 Task: In the  document Madelyn.htmlMake this file  'available offline' Add shortcut to Drive 'Starred'Email the file to   softage.4@softage.net, with message attached Time-Sensitive: I kindly ask you to go through the email I've sent as soon as possible. and file type: 'Open Document'
Action: Mouse moved to (51, 73)
Screenshot: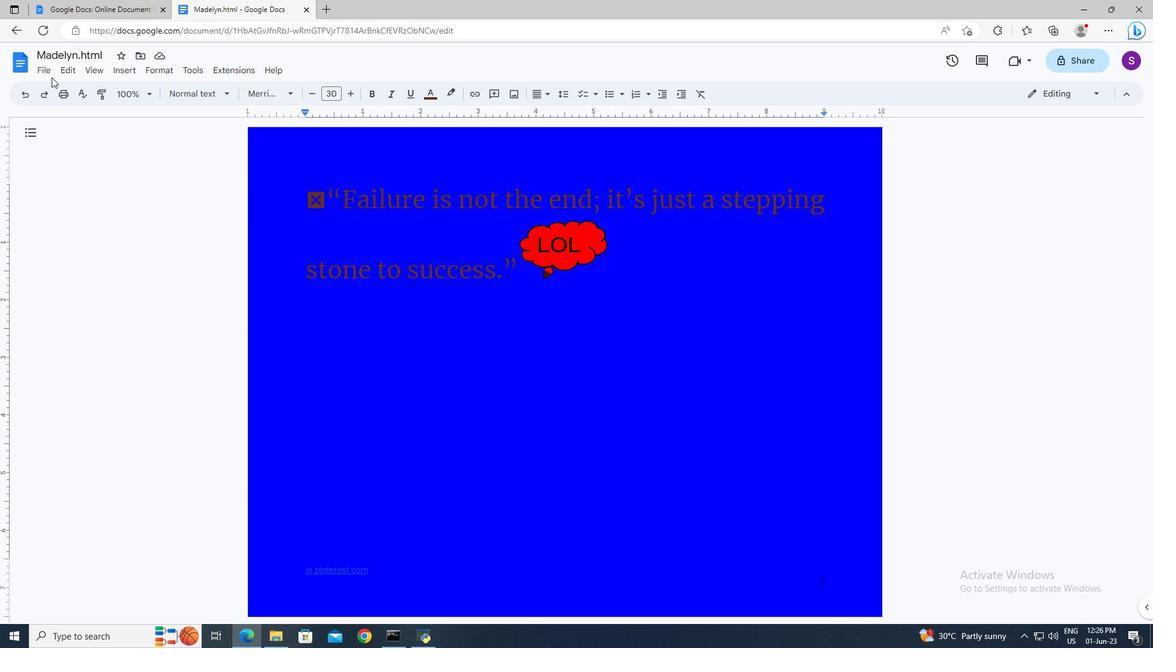 
Action: Mouse pressed left at (51, 73)
Screenshot: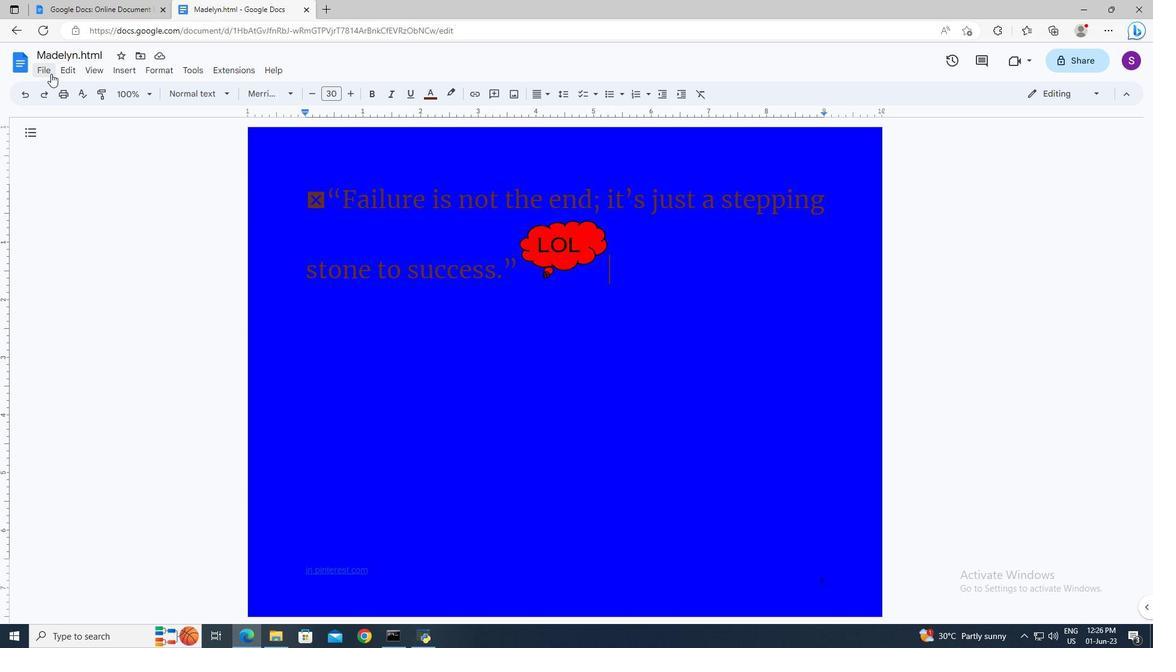 
Action: Mouse moved to (91, 331)
Screenshot: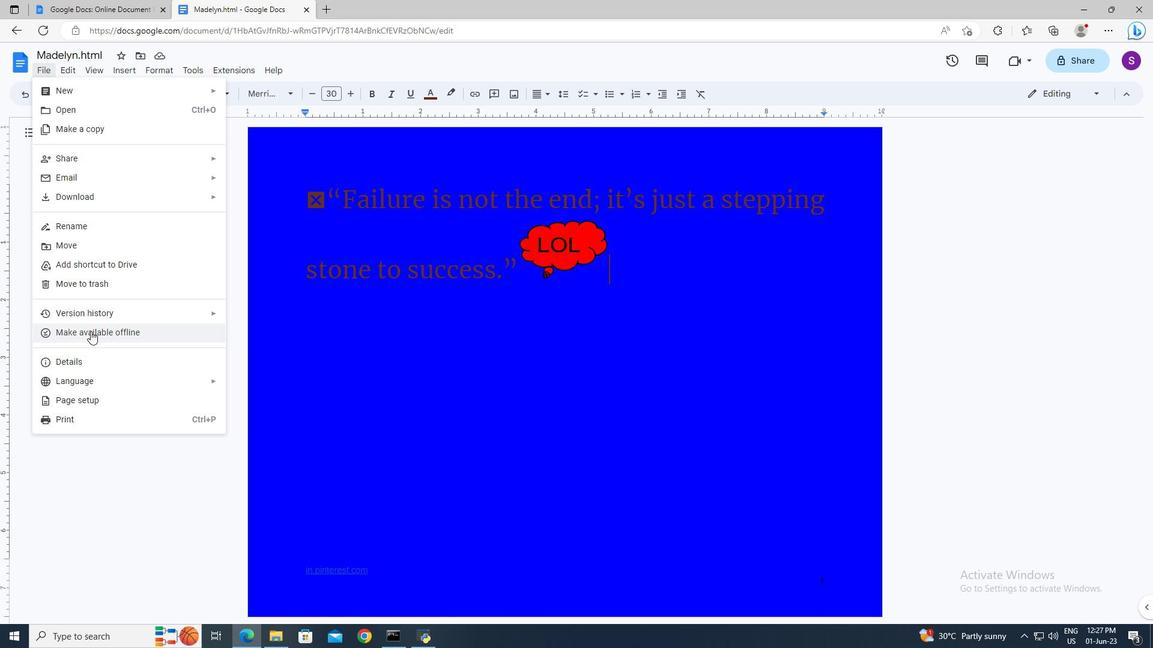 
Action: Mouse pressed left at (91, 331)
Screenshot: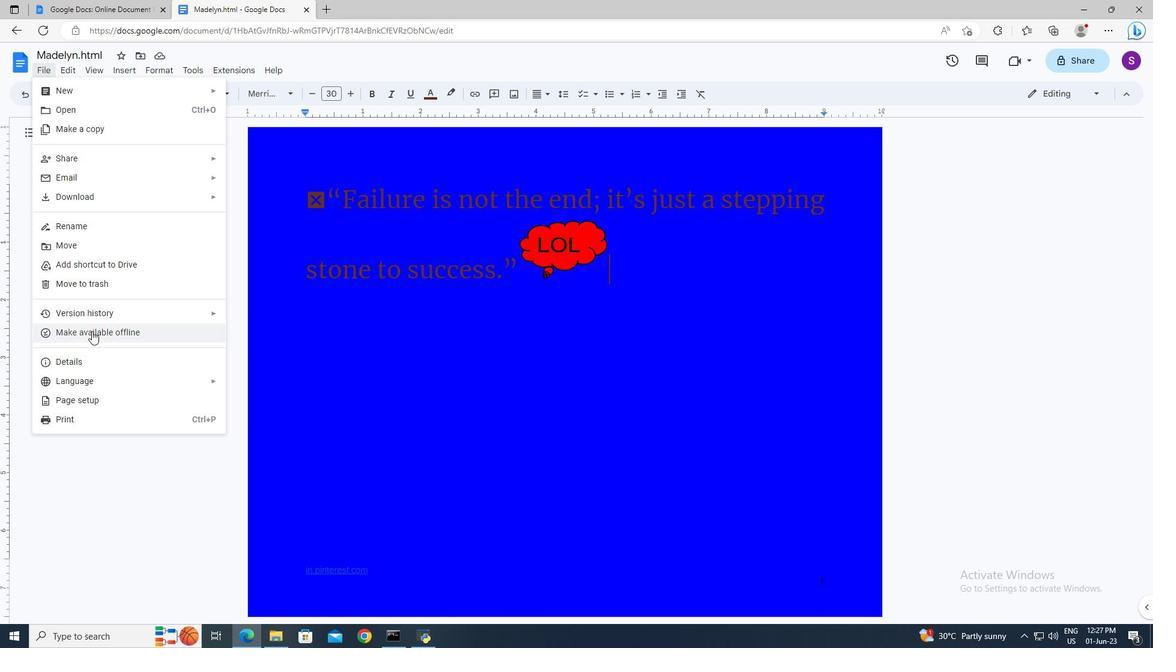 
Action: Mouse moved to (46, 76)
Screenshot: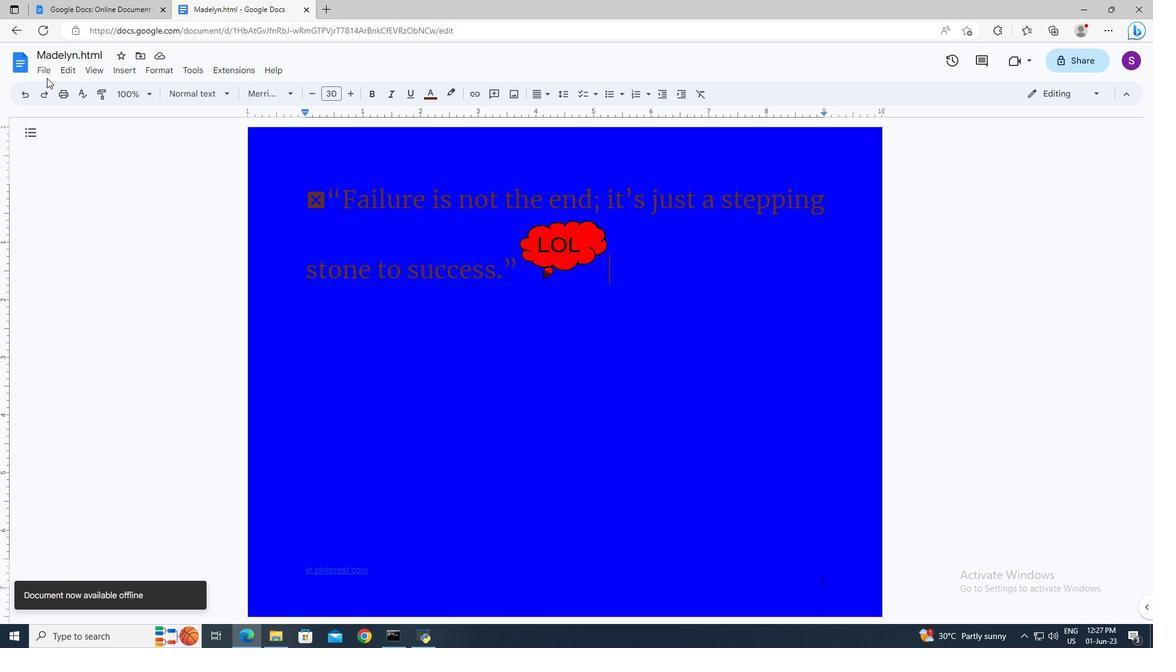 
Action: Mouse pressed left at (46, 76)
Screenshot: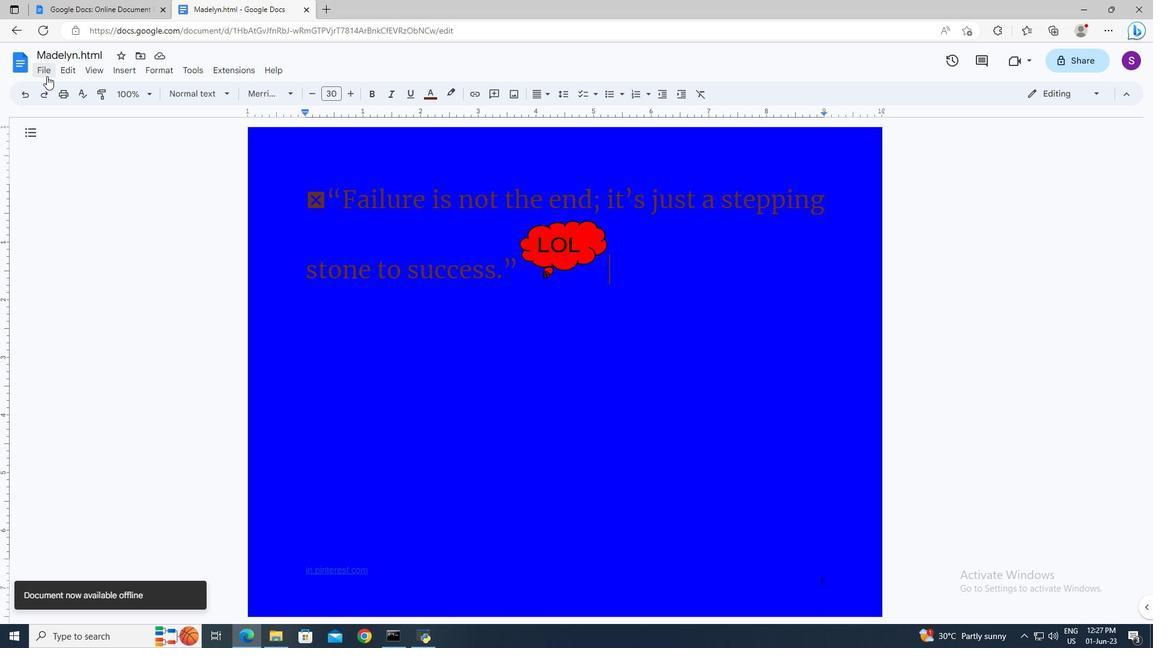
Action: Mouse moved to (75, 258)
Screenshot: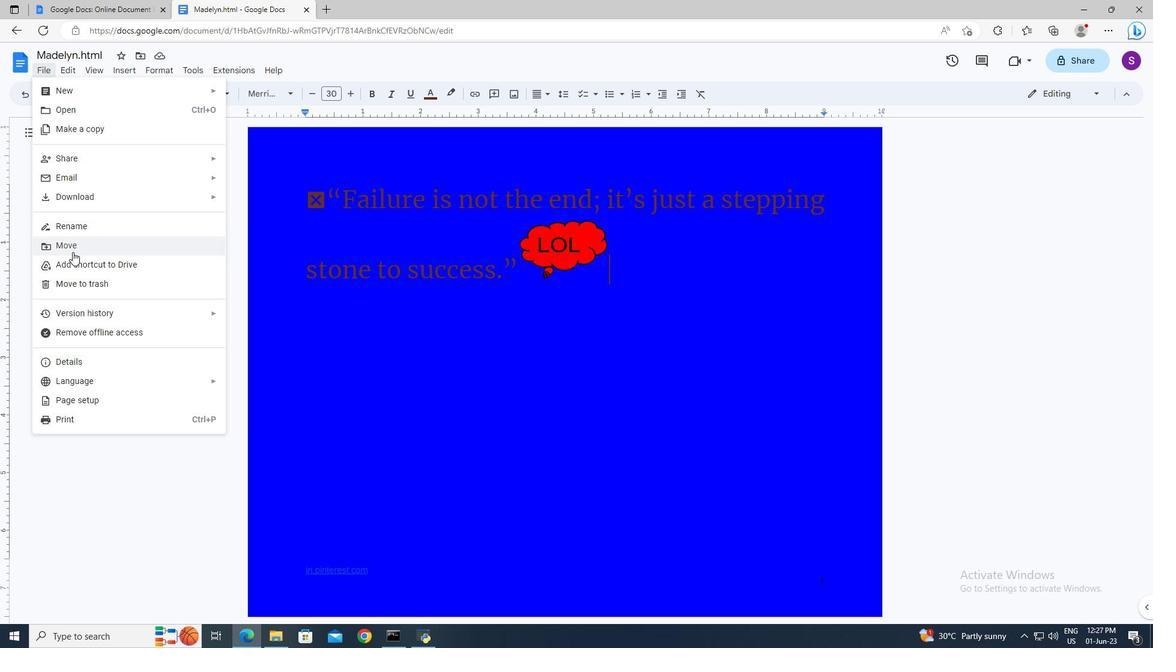 
Action: Mouse pressed left at (75, 258)
Screenshot: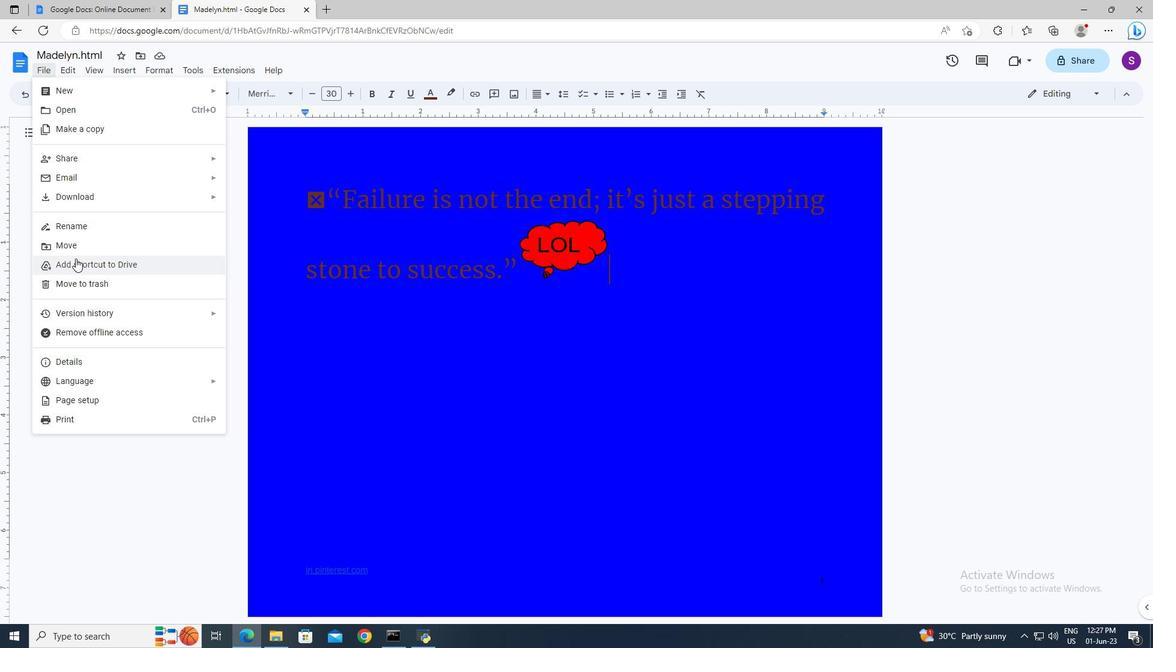 
Action: Mouse moved to (155, 178)
Screenshot: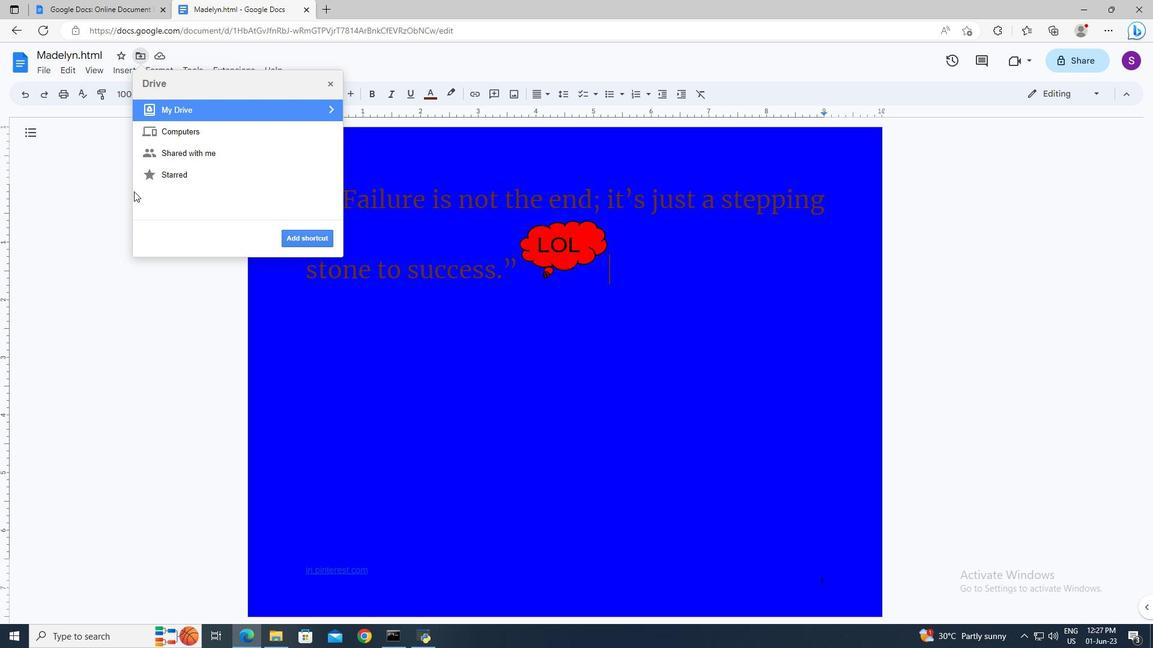 
Action: Mouse pressed left at (155, 178)
Screenshot: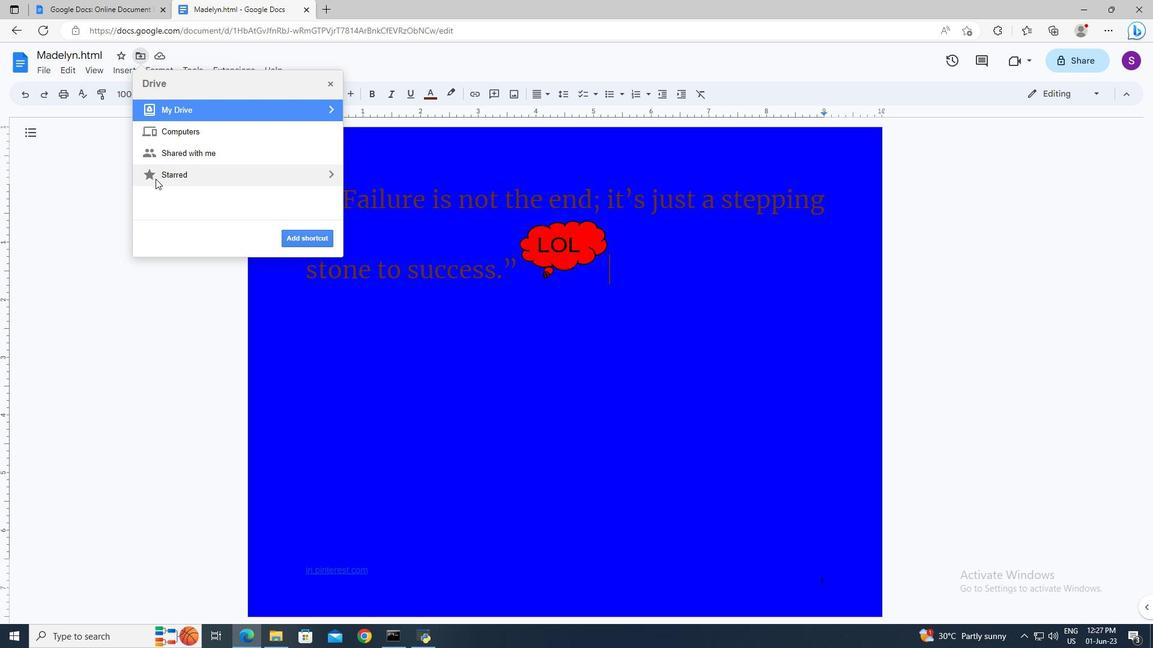 
Action: Mouse moved to (294, 240)
Screenshot: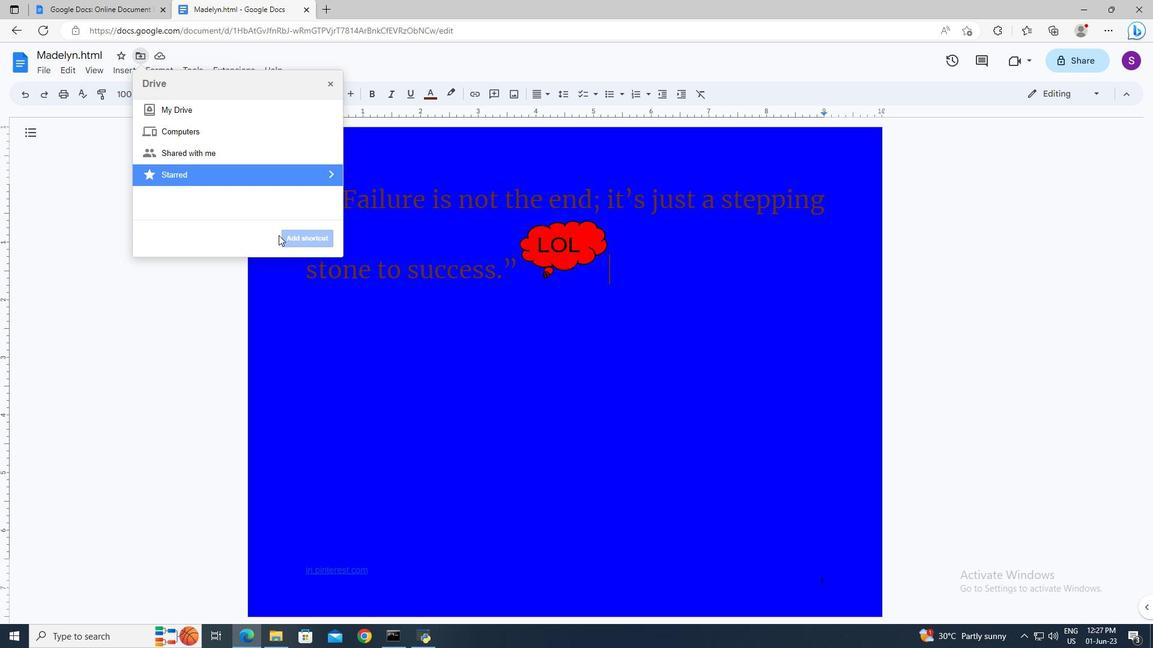 
Action: Mouse pressed left at (294, 240)
Screenshot: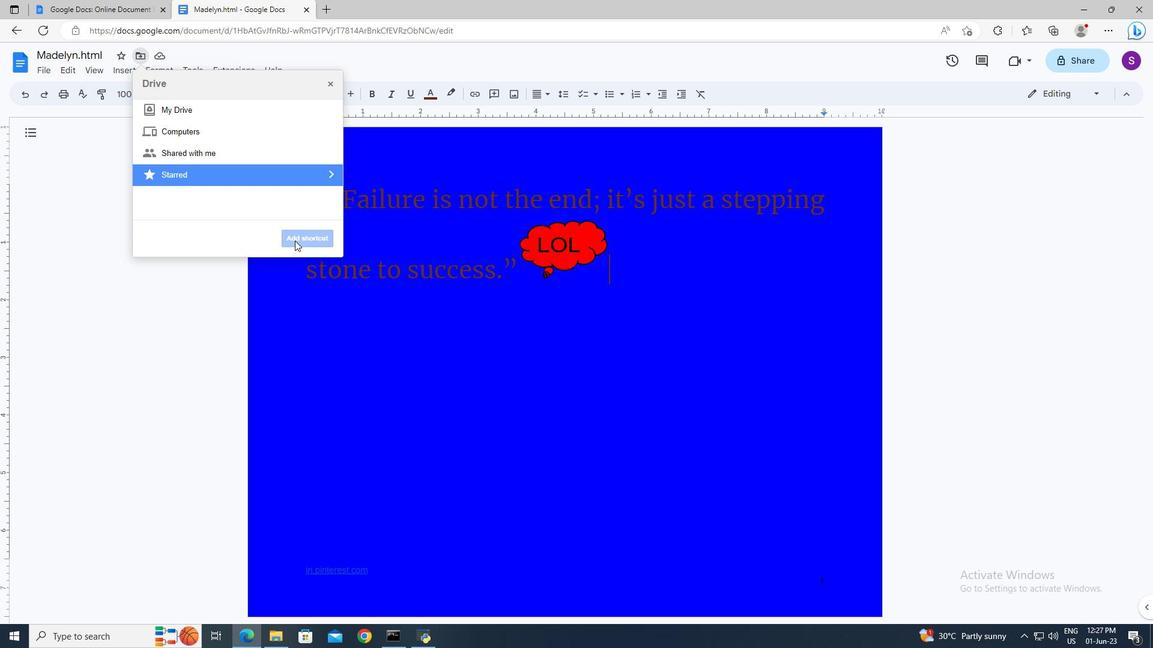 
Action: Mouse moved to (329, 82)
Screenshot: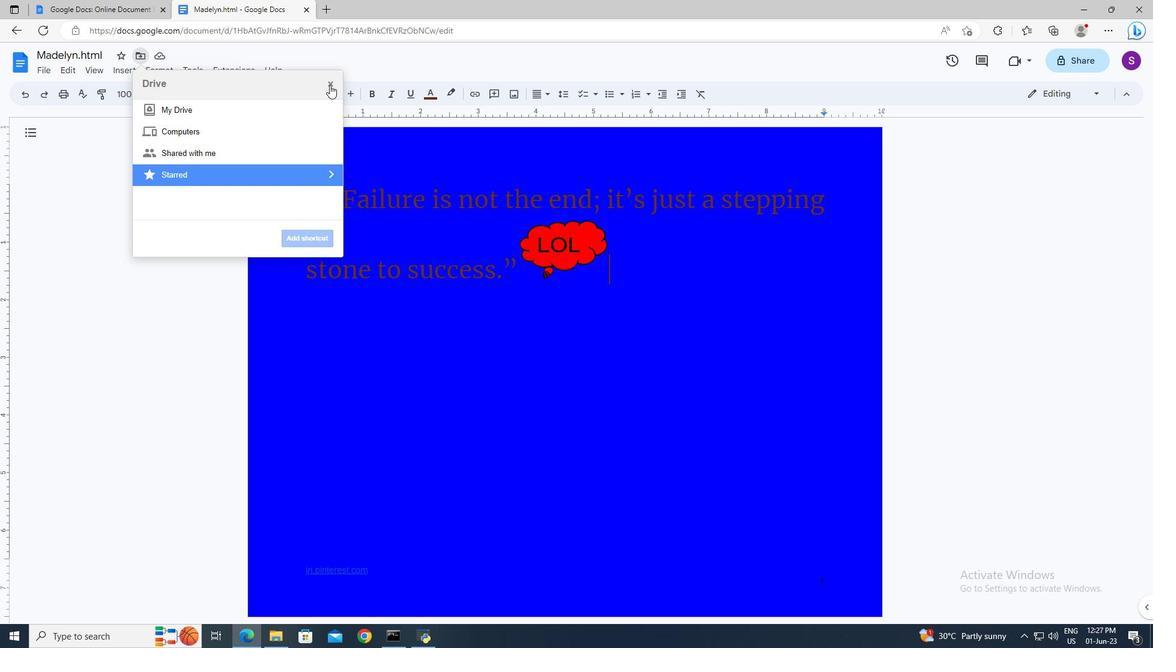 
Action: Mouse pressed left at (329, 82)
Screenshot: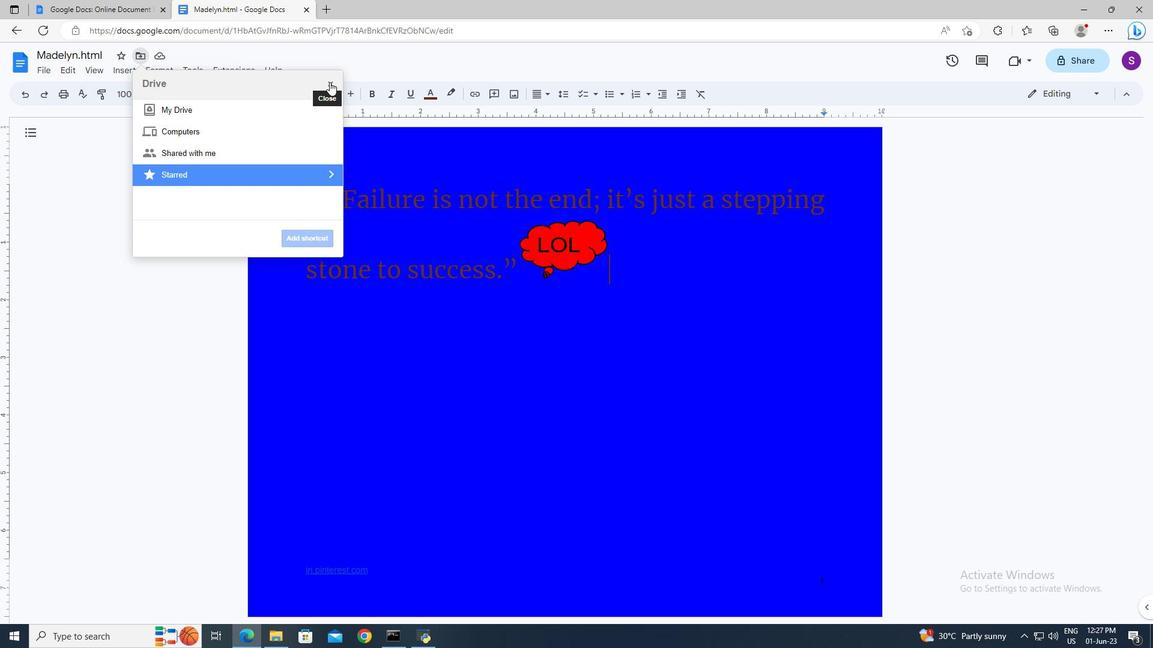 
Action: Mouse moved to (51, 68)
Screenshot: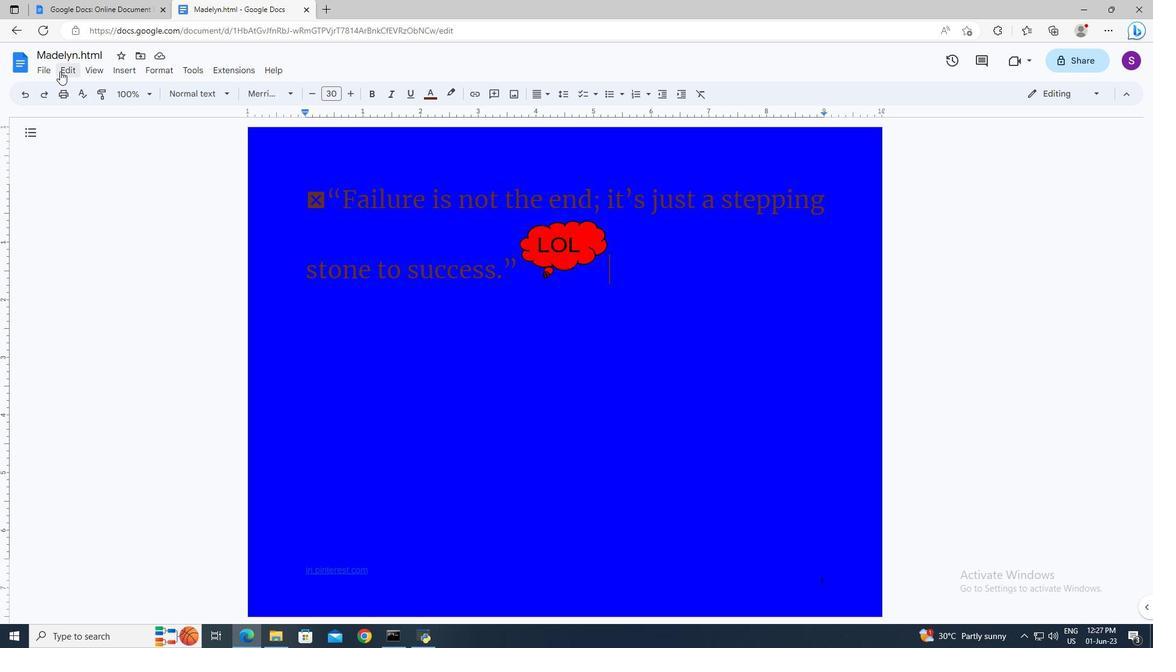 
Action: Mouse pressed left at (51, 68)
Screenshot: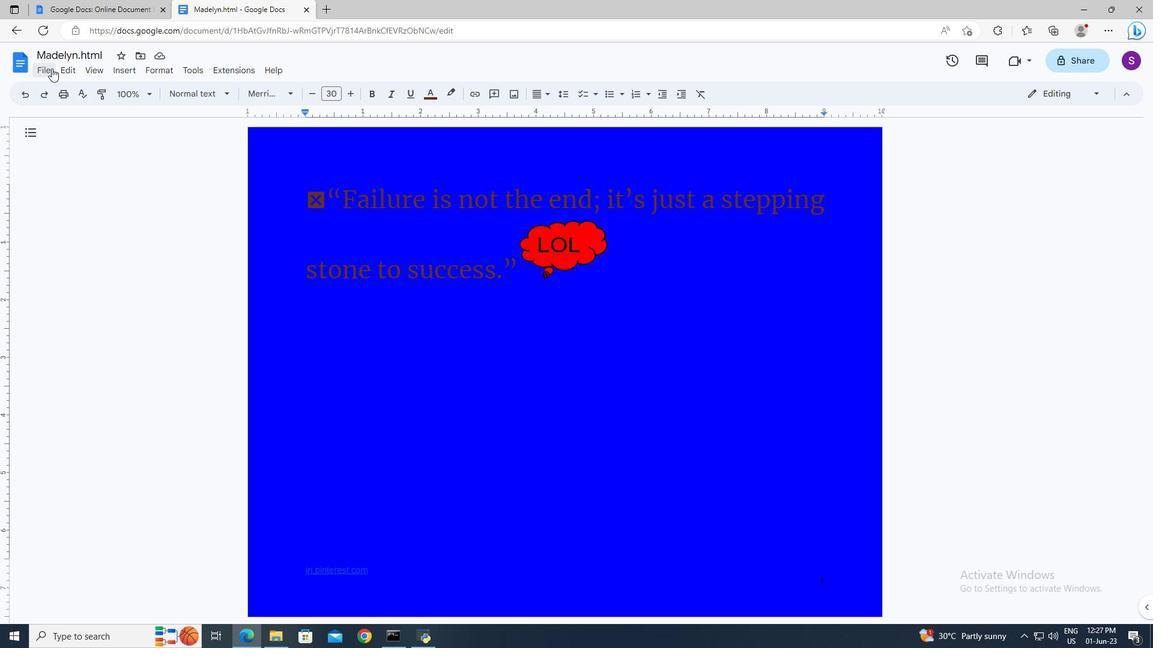 
Action: Mouse moved to (251, 182)
Screenshot: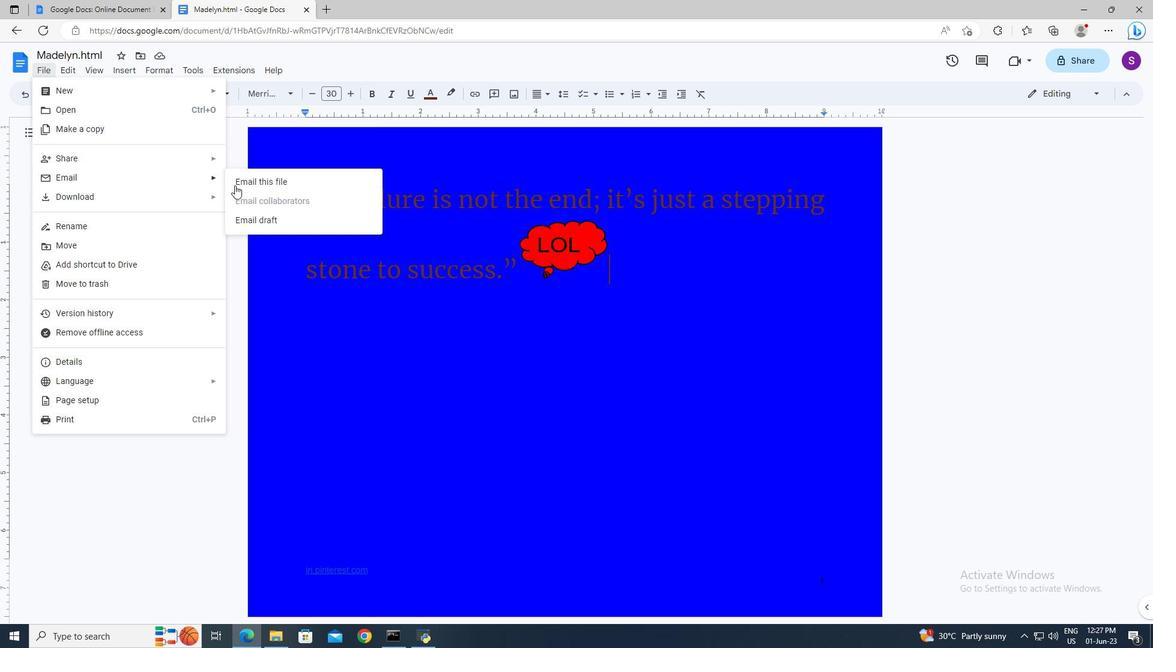 
Action: Mouse pressed left at (251, 182)
Screenshot: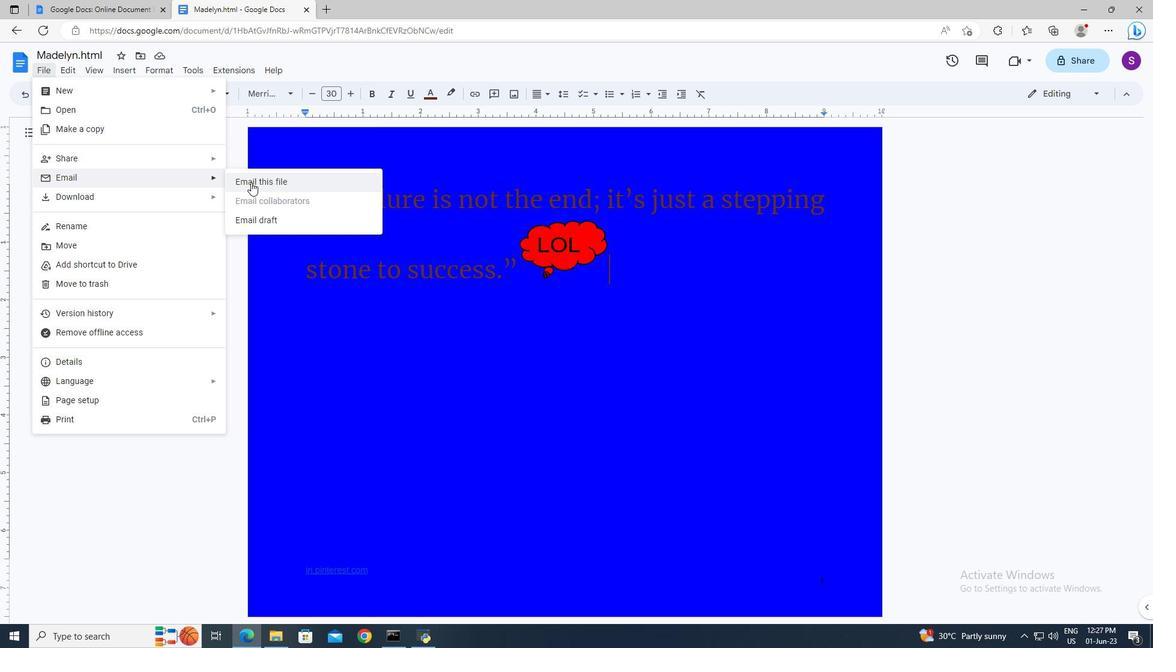 
Action: Mouse moved to (478, 260)
Screenshot: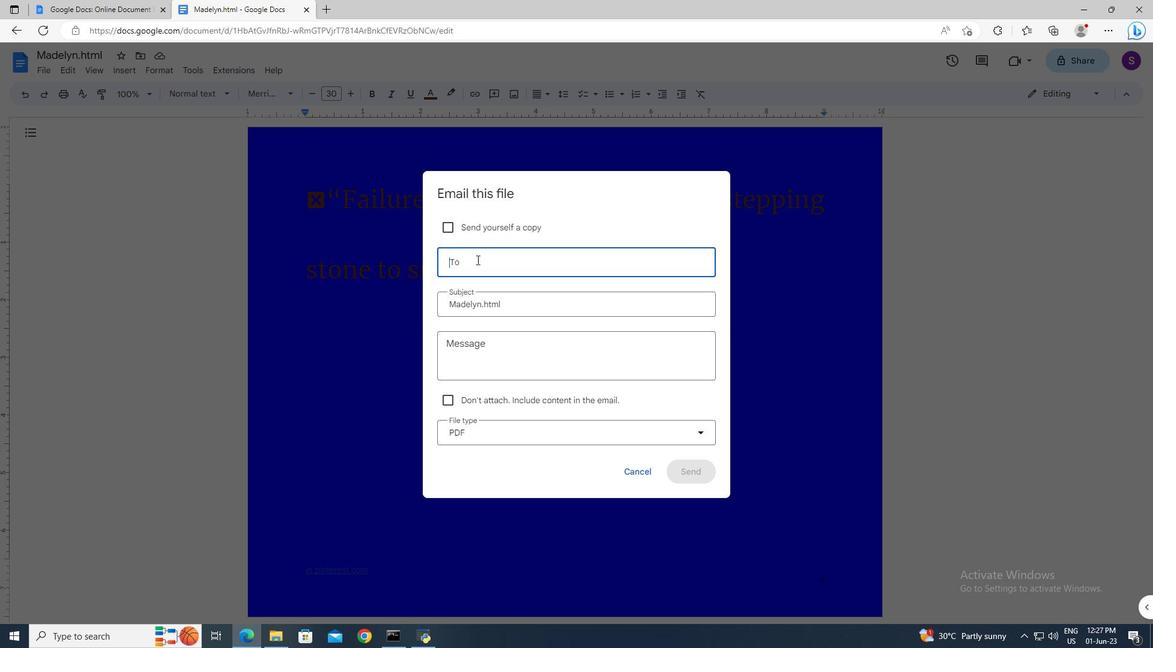 
Action: Mouse pressed left at (478, 260)
Screenshot: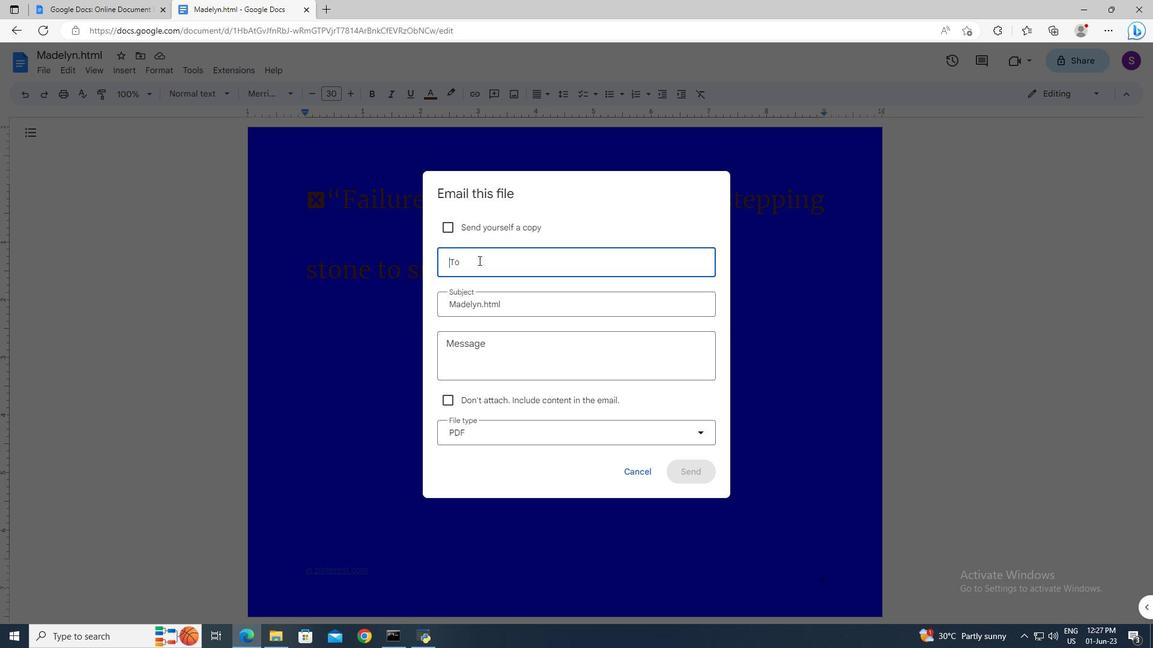 
Action: Key pressed softage.4<Key.shift>@softage.net<Key.enter>
Screenshot: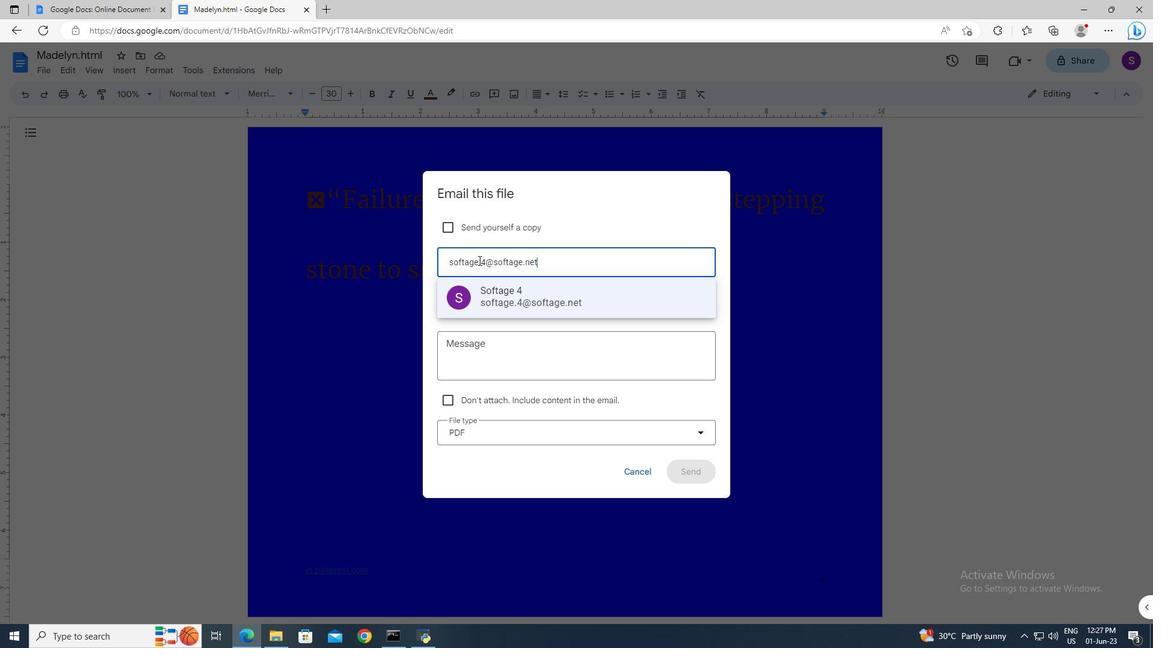 
Action: Mouse moved to (479, 340)
Screenshot: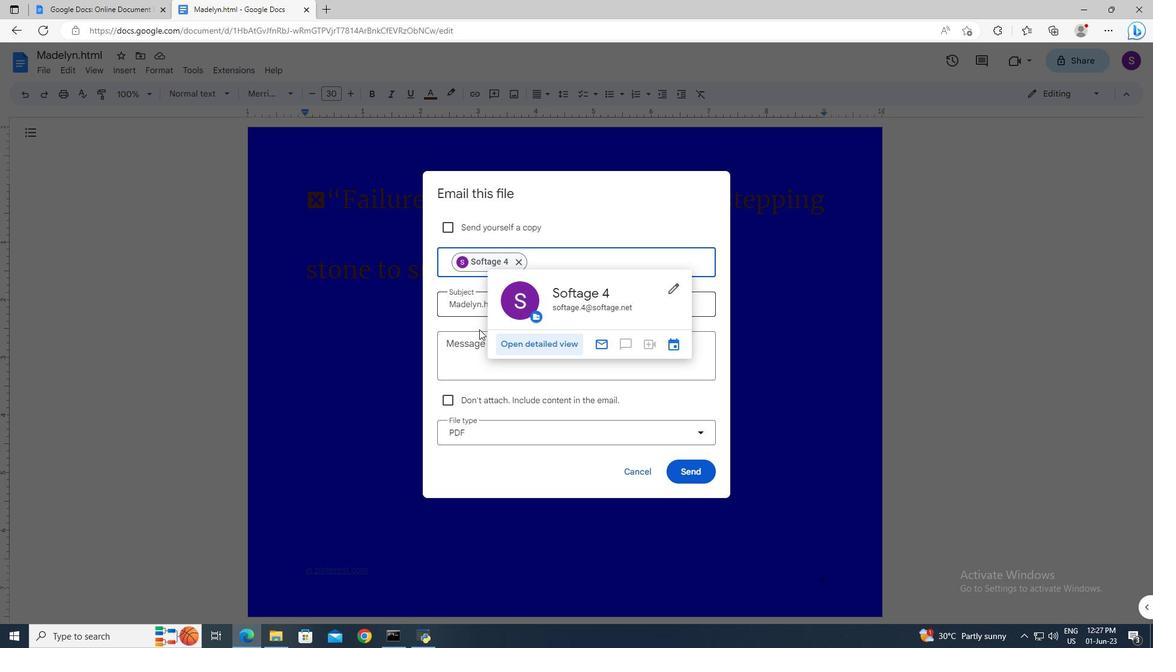 
Action: Mouse pressed left at (479, 340)
Screenshot: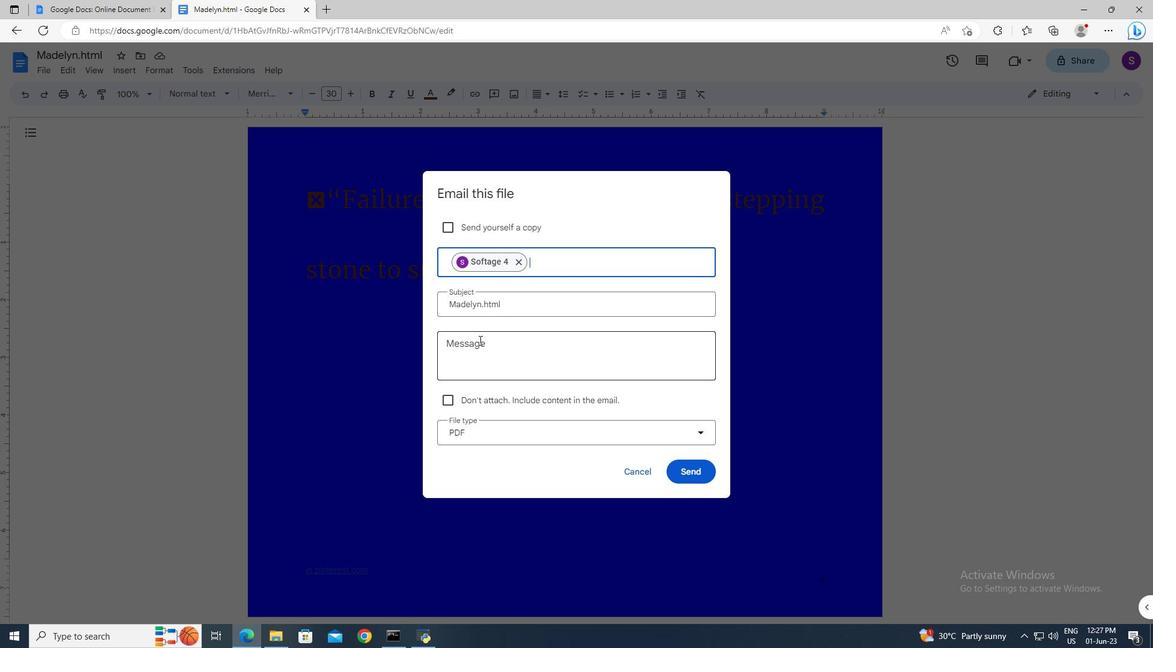 
Action: Key pressed <Key.shift>Time-<Key.shift>Sensitive<Key.shift>:<Key.space><Key.shift>Iki<Key.backspace><Key.backspace><Key.backspace><Key.shift>Kindly<Key.space>ask<Key.space>you<Key.space>to<Key.space>go<Key.space>through<Key.space>the<Key.space>email<Key.space><Key.shift>I've<Key.space>sent<Key.space>as<Key.space>soon<Key.space>as<Key.space>possible.
Screenshot: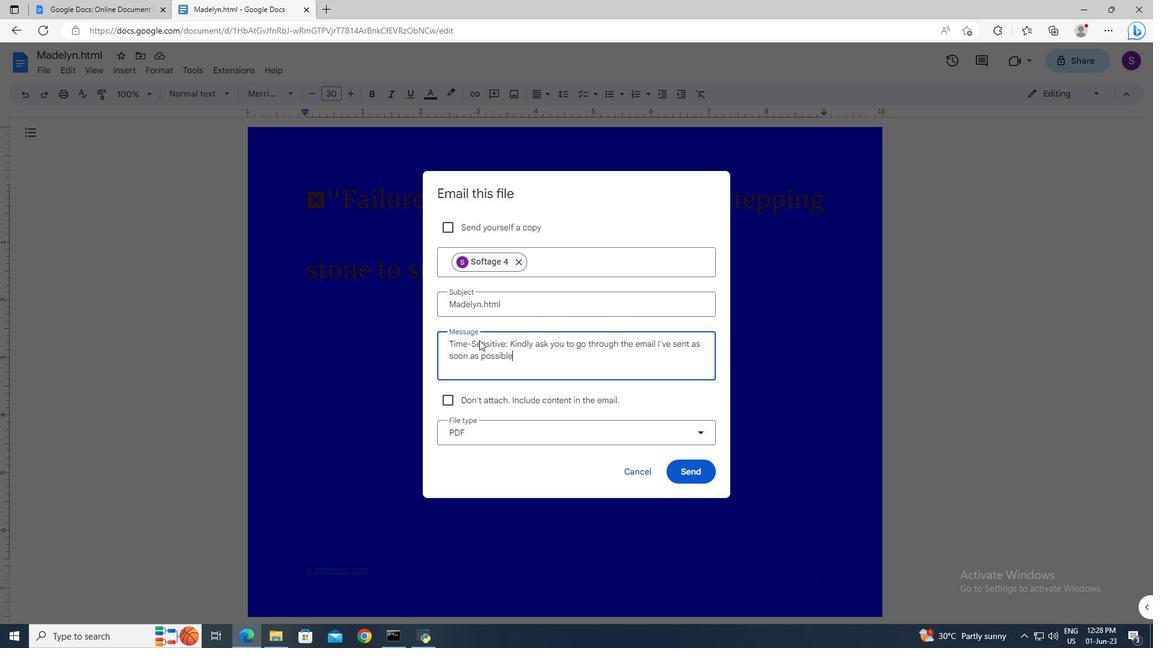 
Action: Mouse moved to (490, 426)
Screenshot: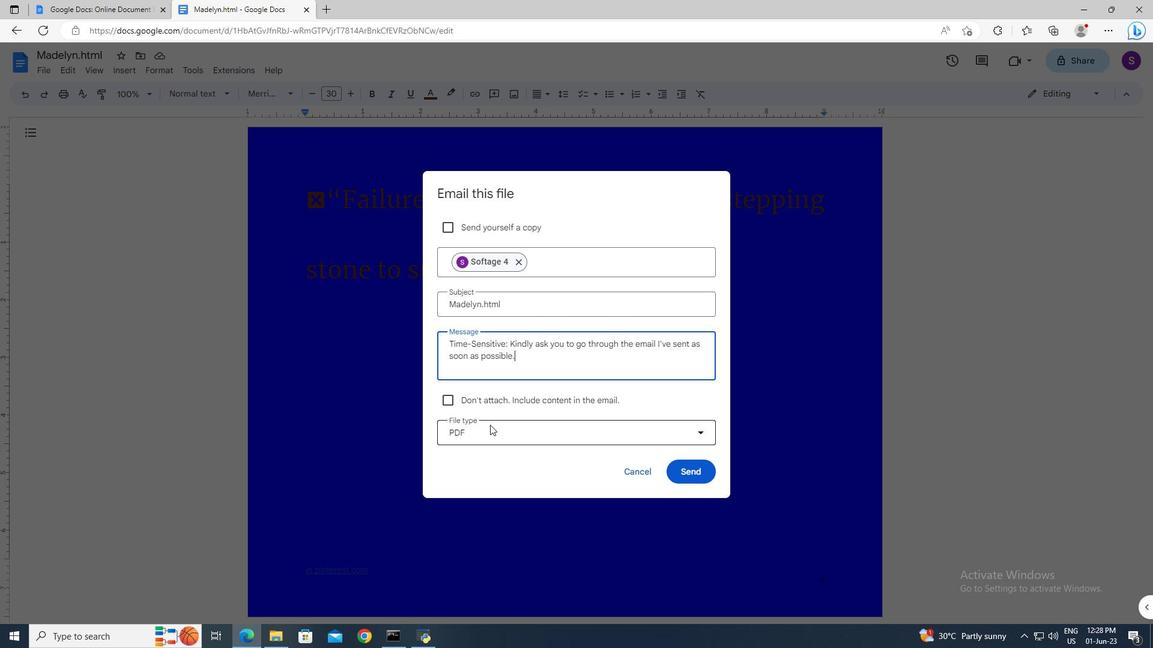 
Action: Mouse pressed left at (490, 426)
Screenshot: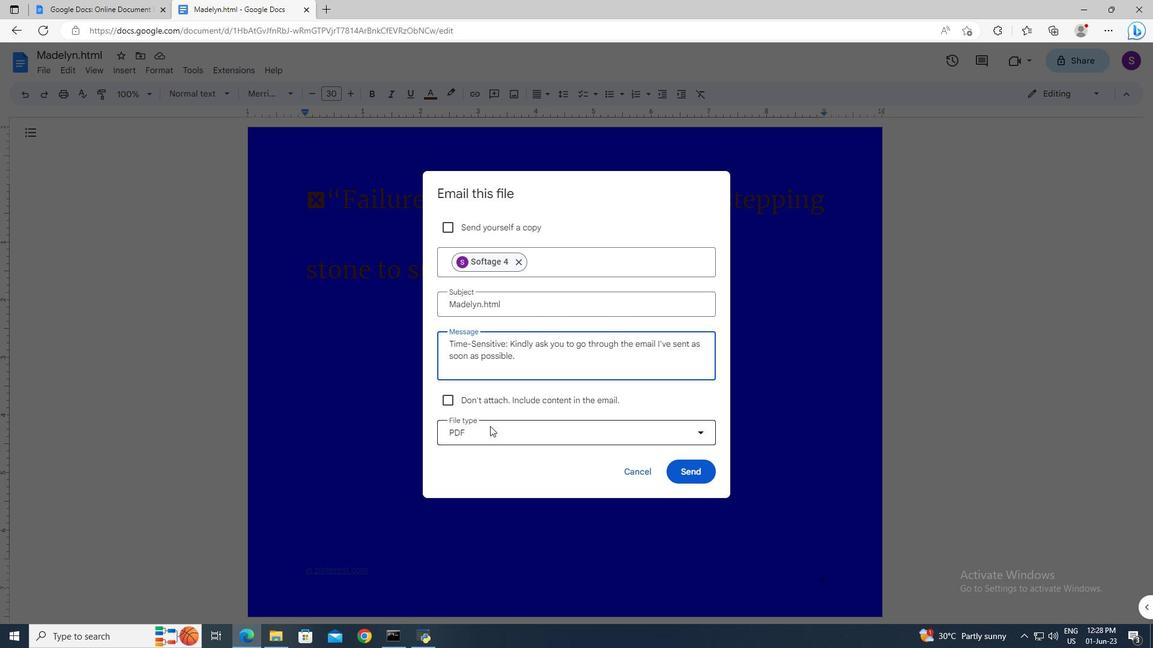 
Action: Mouse moved to (508, 500)
Screenshot: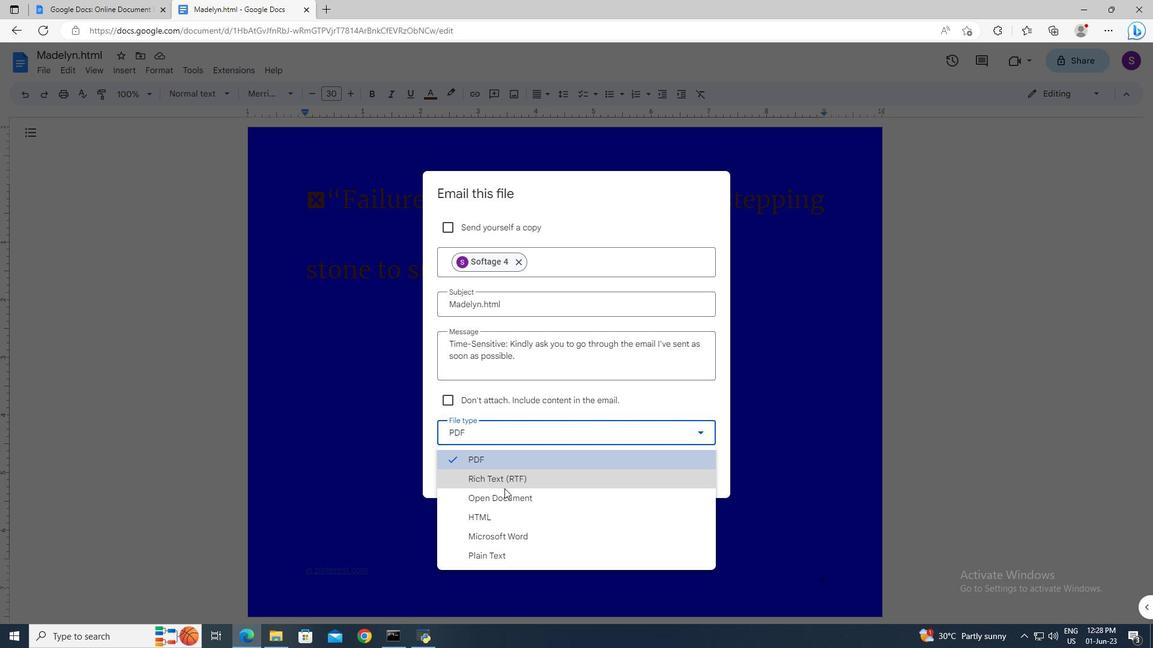 
Action: Mouse pressed left at (508, 500)
Screenshot: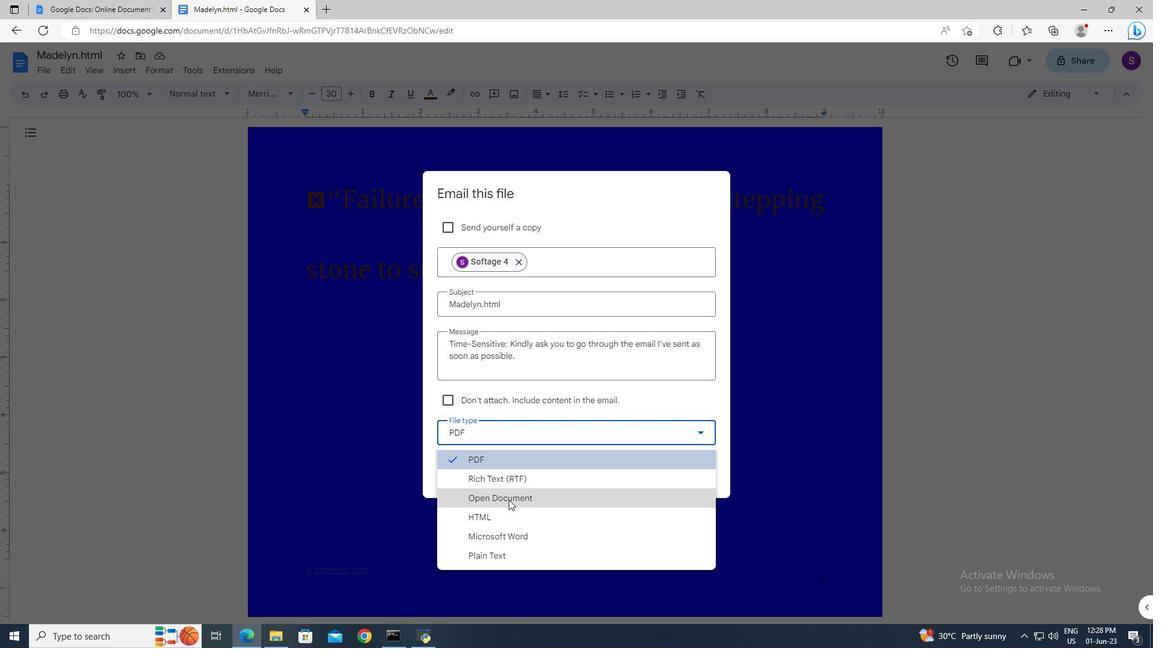 
Action: Mouse moved to (684, 472)
Screenshot: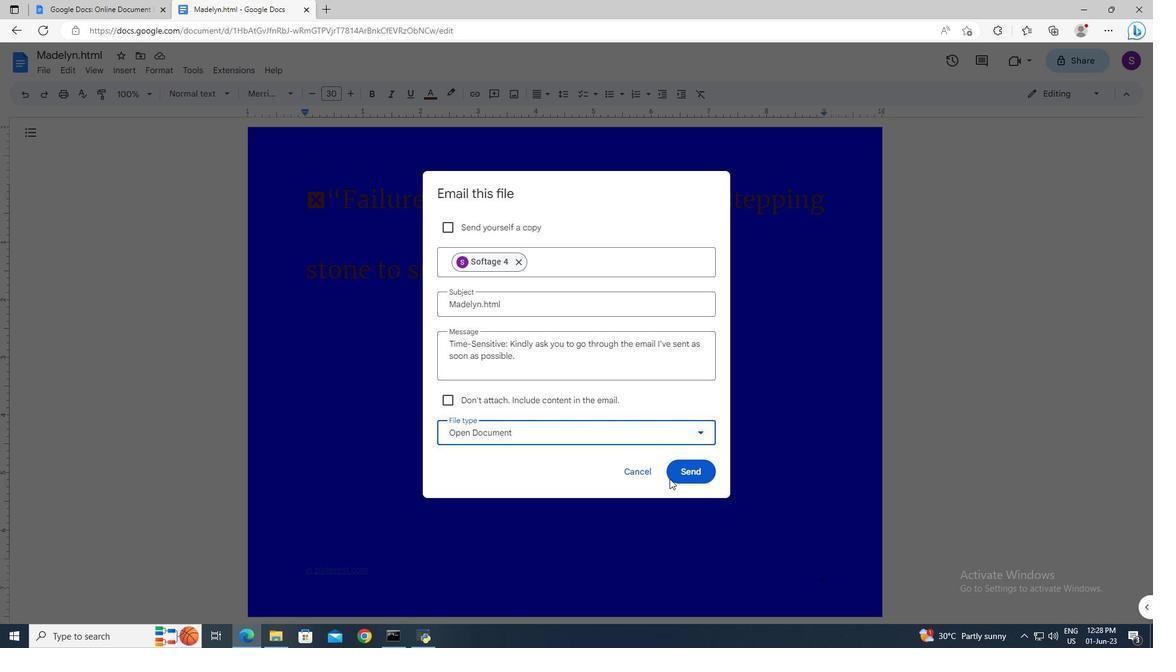 
Action: Mouse pressed left at (684, 472)
Screenshot: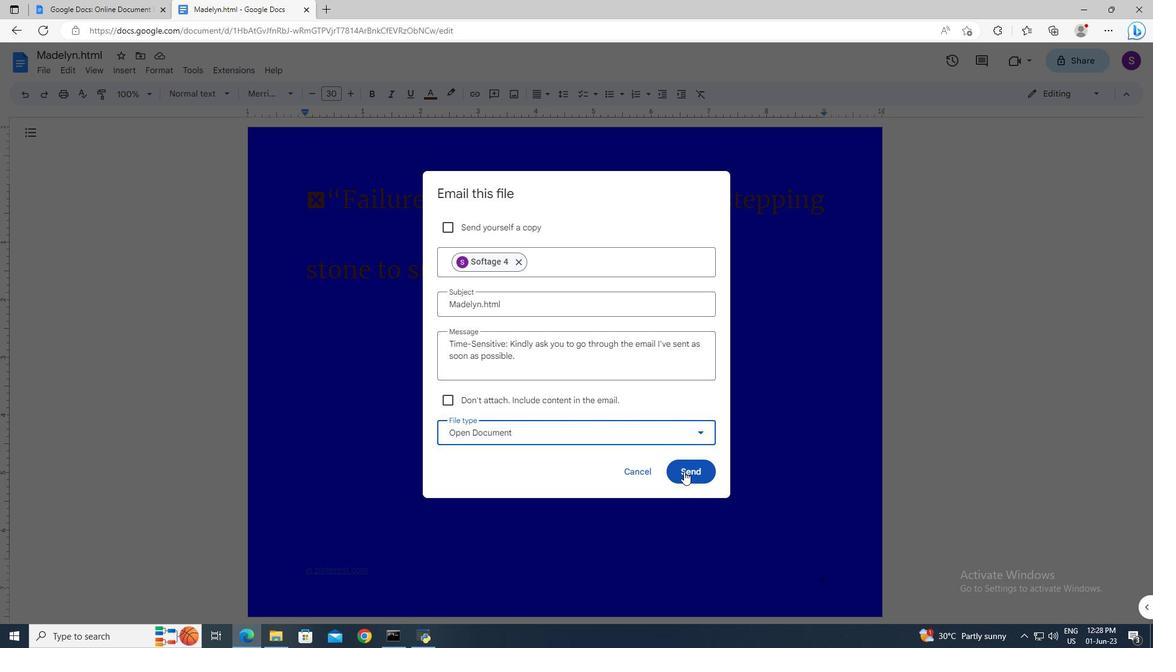 
Action: Mouse moved to (694, 418)
Screenshot: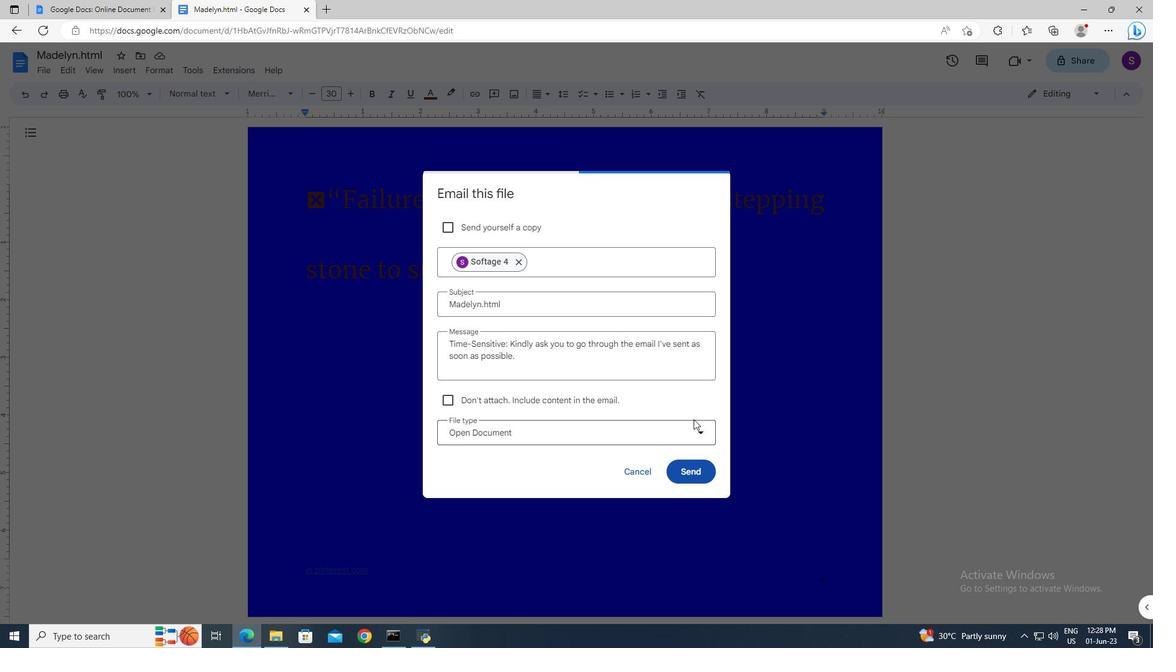 
